 Task: Select the default option in label format in the editor management.
Action: Mouse moved to (19, 574)
Screenshot: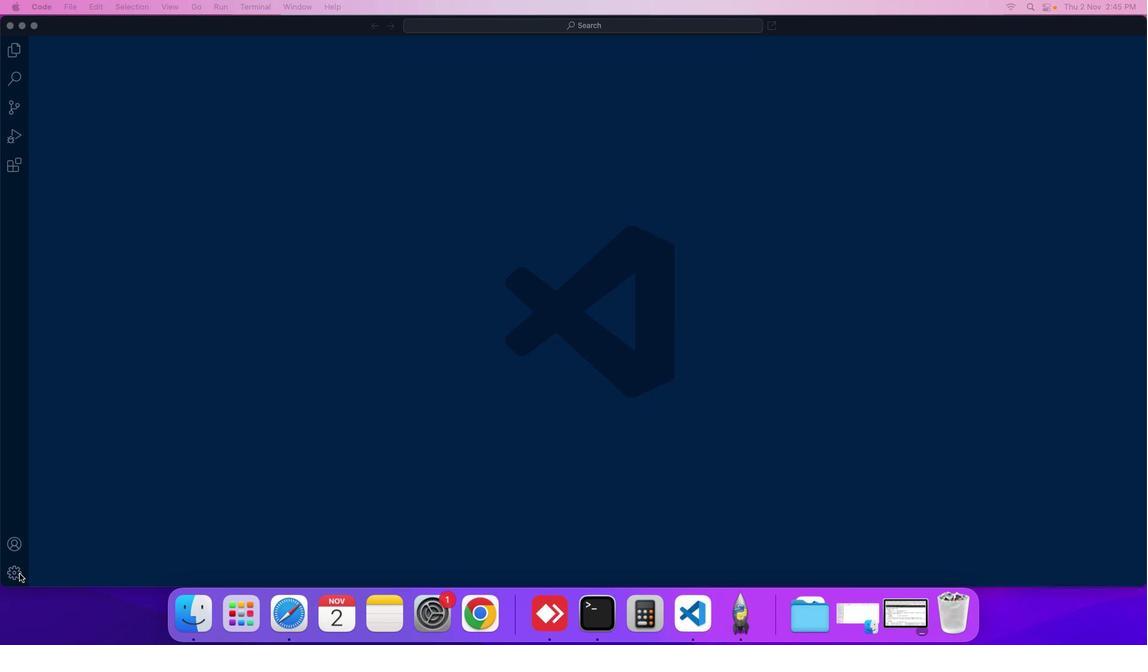 
Action: Mouse pressed left at (19, 574)
Screenshot: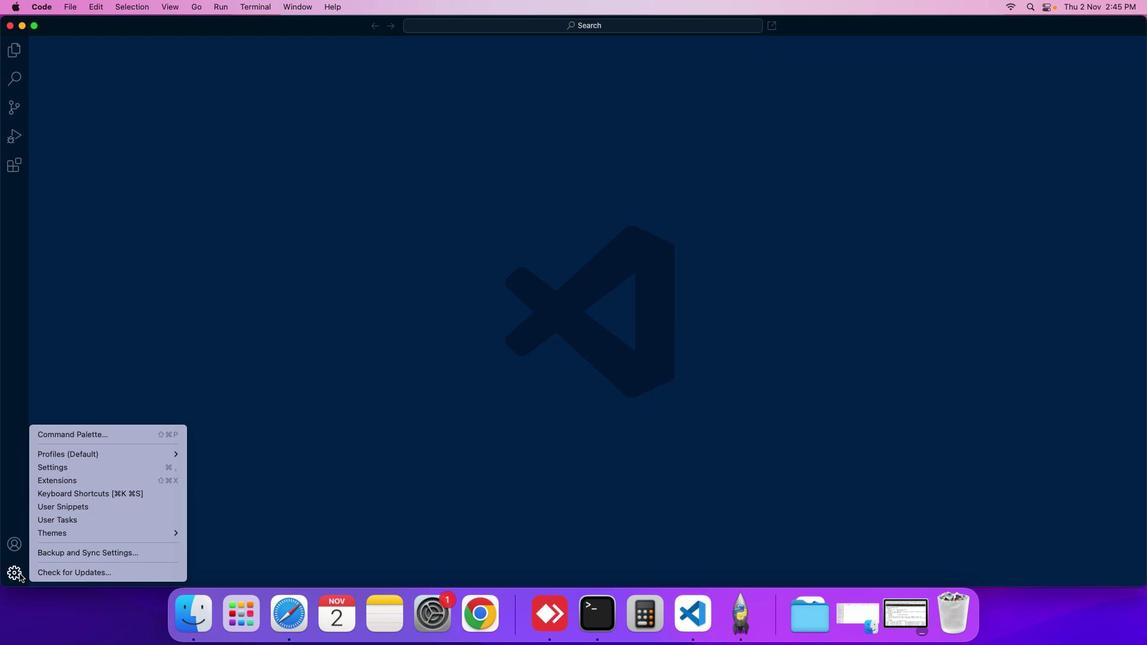 
Action: Mouse moved to (63, 472)
Screenshot: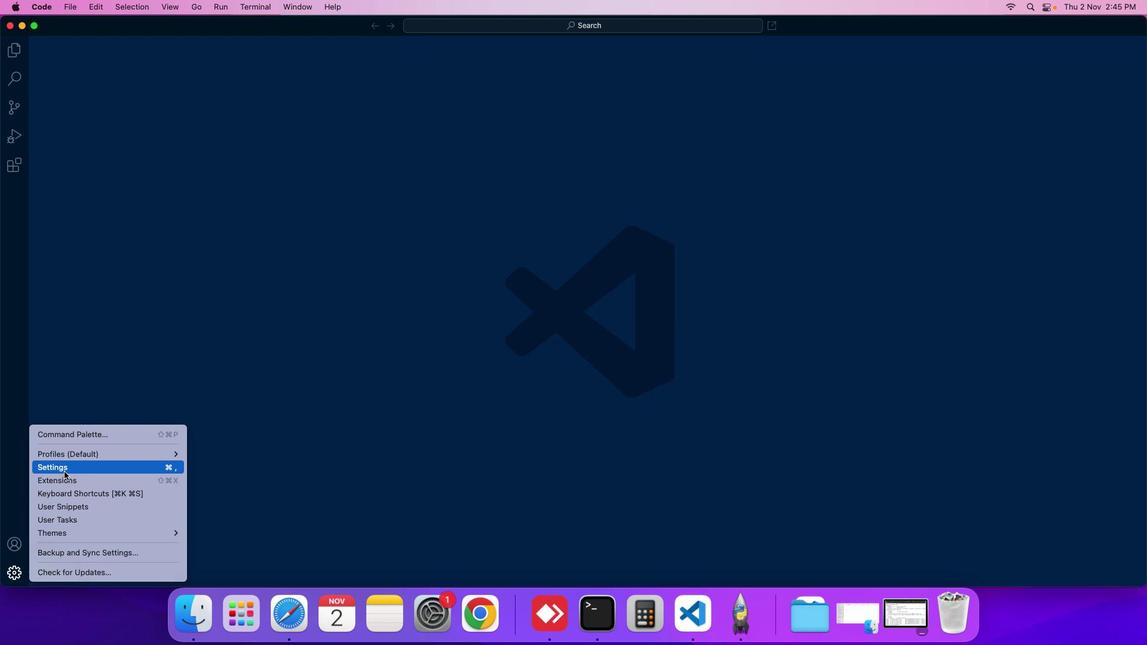 
Action: Mouse pressed left at (63, 472)
Screenshot: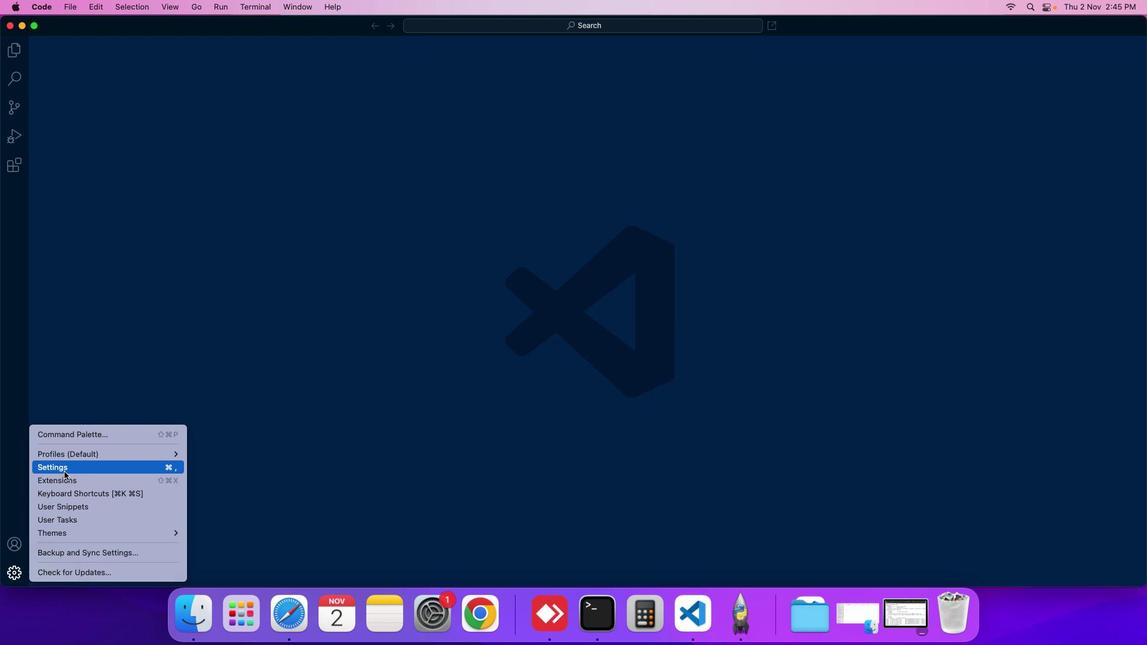 
Action: Mouse moved to (292, 150)
Screenshot: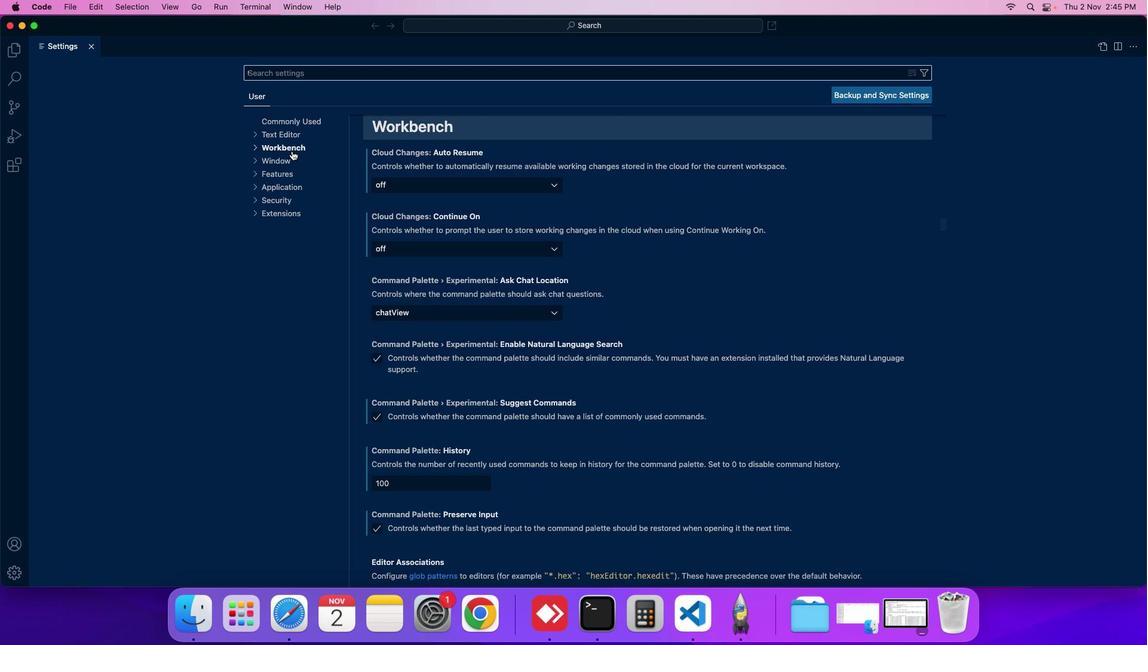 
Action: Mouse pressed left at (292, 150)
Screenshot: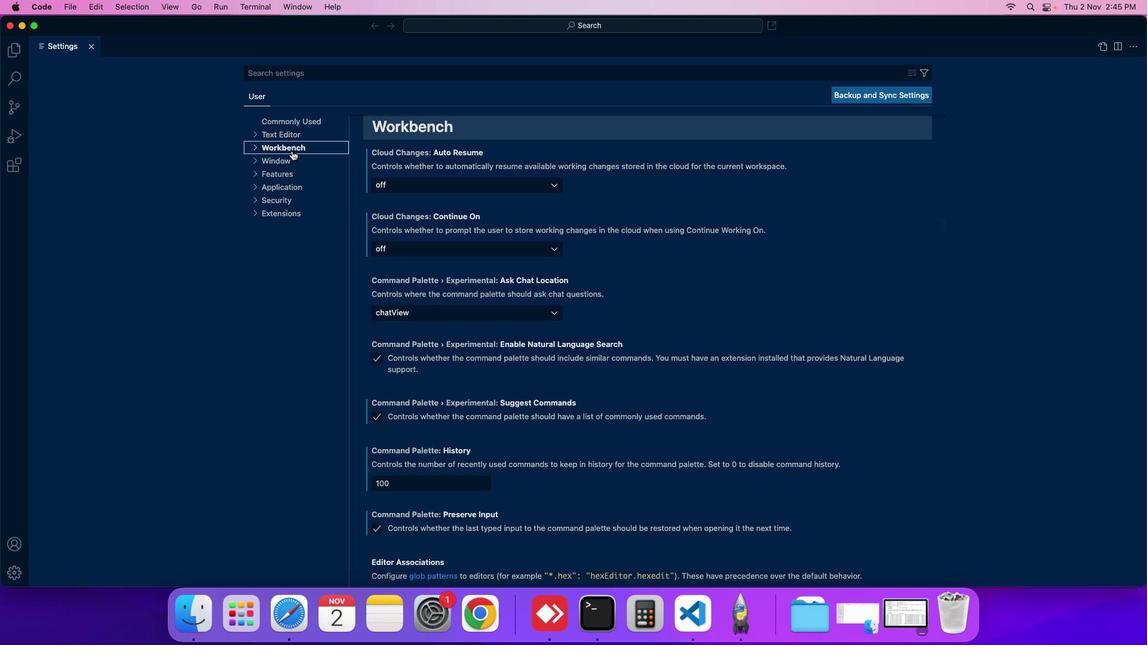 
Action: Mouse moved to (309, 188)
Screenshot: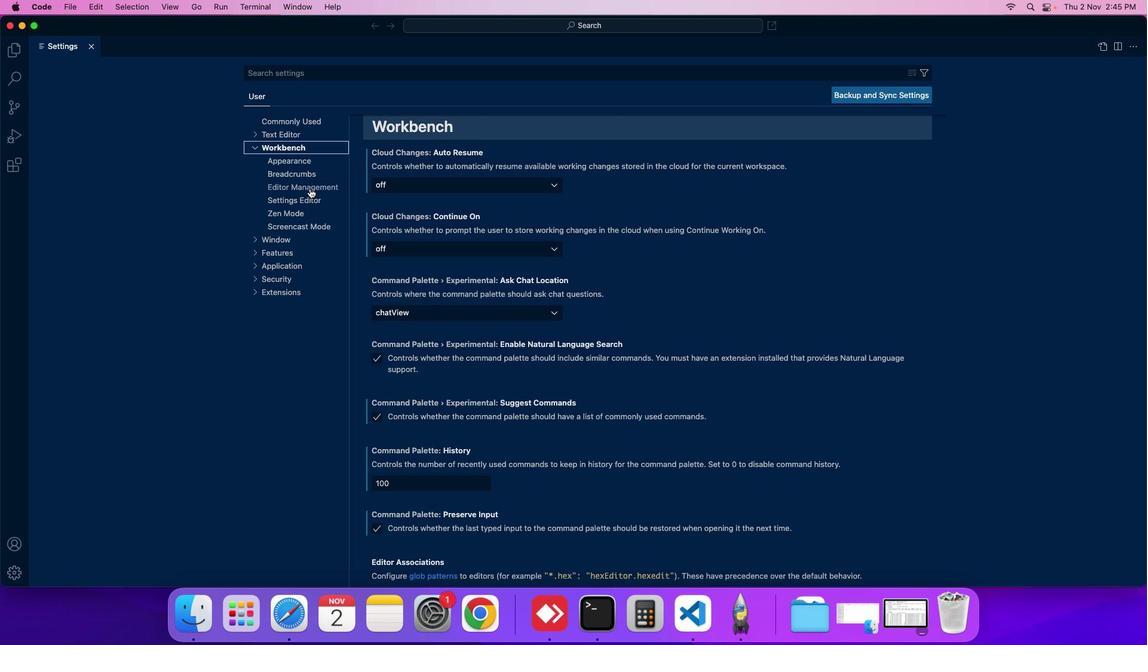 
Action: Mouse pressed left at (309, 188)
Screenshot: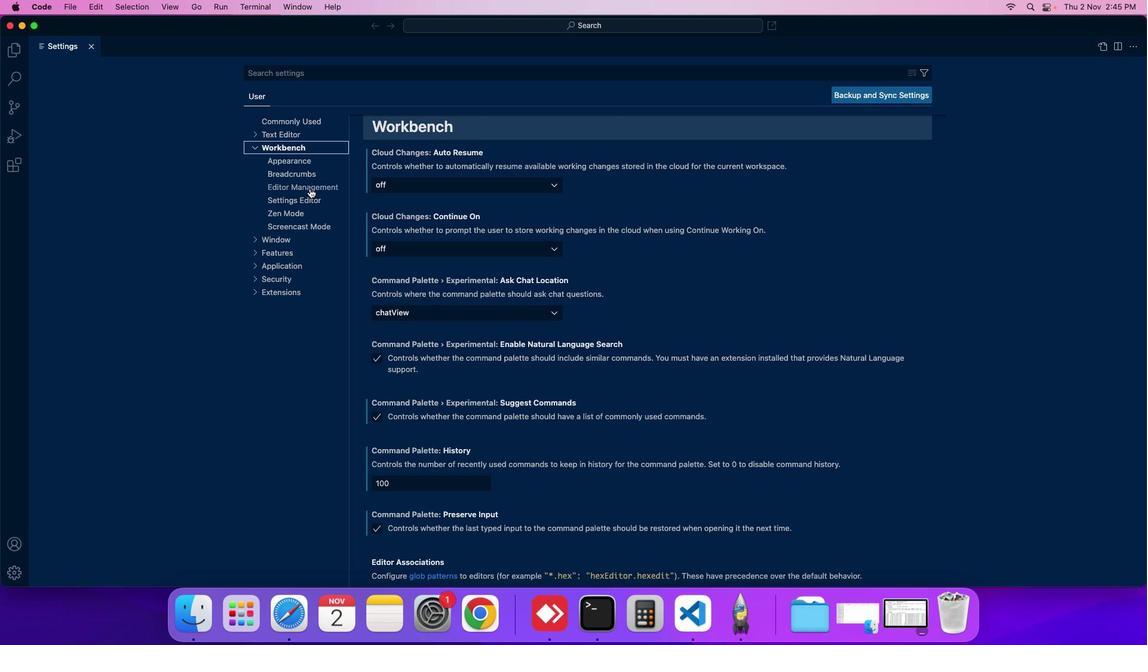 
Action: Mouse moved to (447, 382)
Screenshot: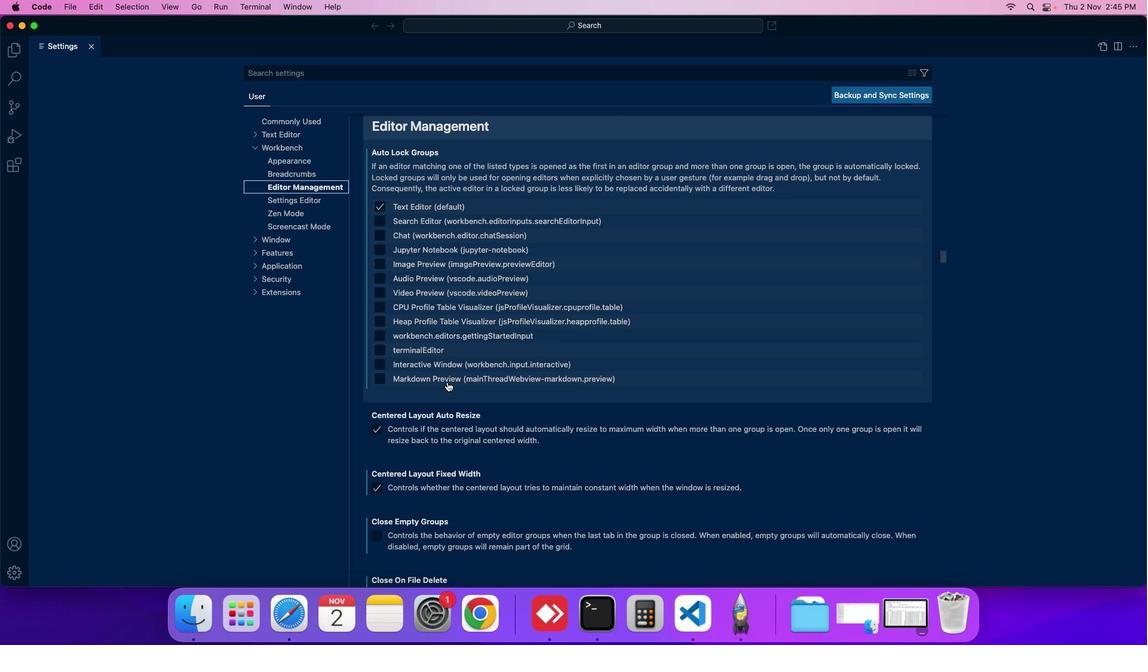 
Action: Mouse scrolled (447, 382) with delta (0, 0)
Screenshot: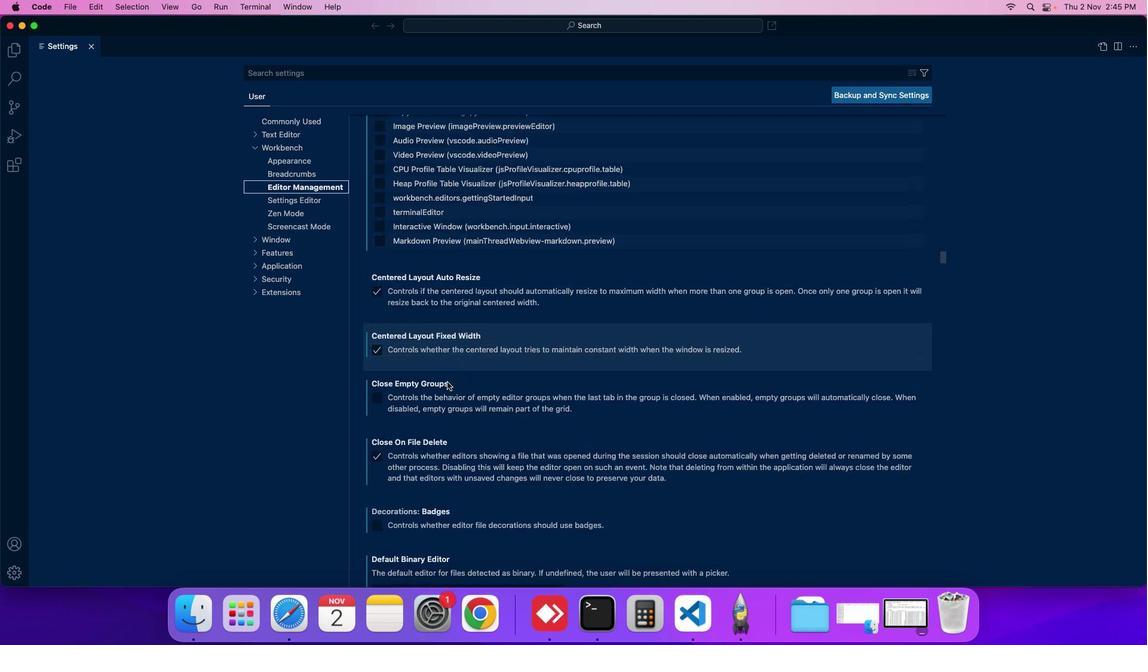 
Action: Mouse scrolled (447, 382) with delta (0, 0)
Screenshot: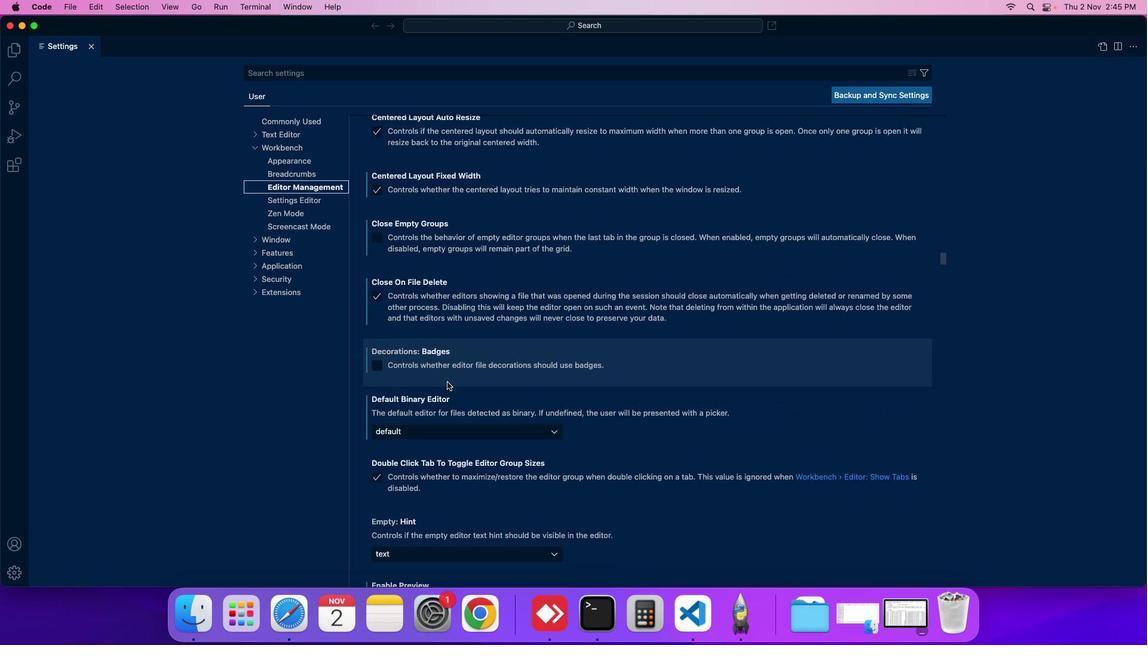 
Action: Mouse scrolled (447, 382) with delta (0, 0)
Screenshot: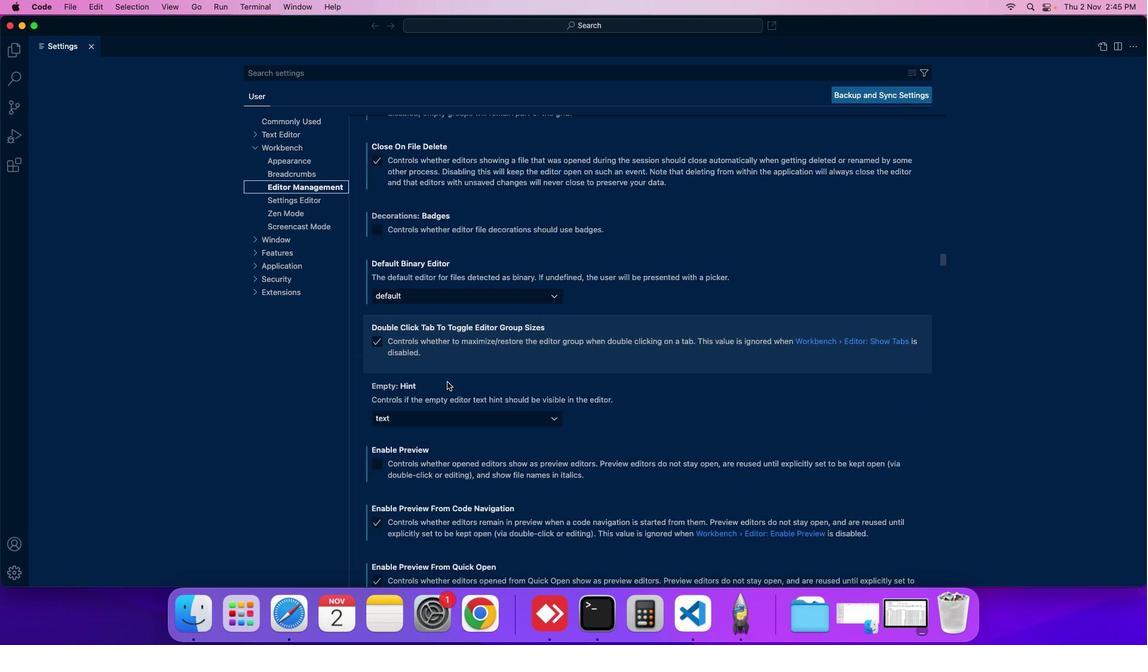 
Action: Mouse moved to (447, 382)
Screenshot: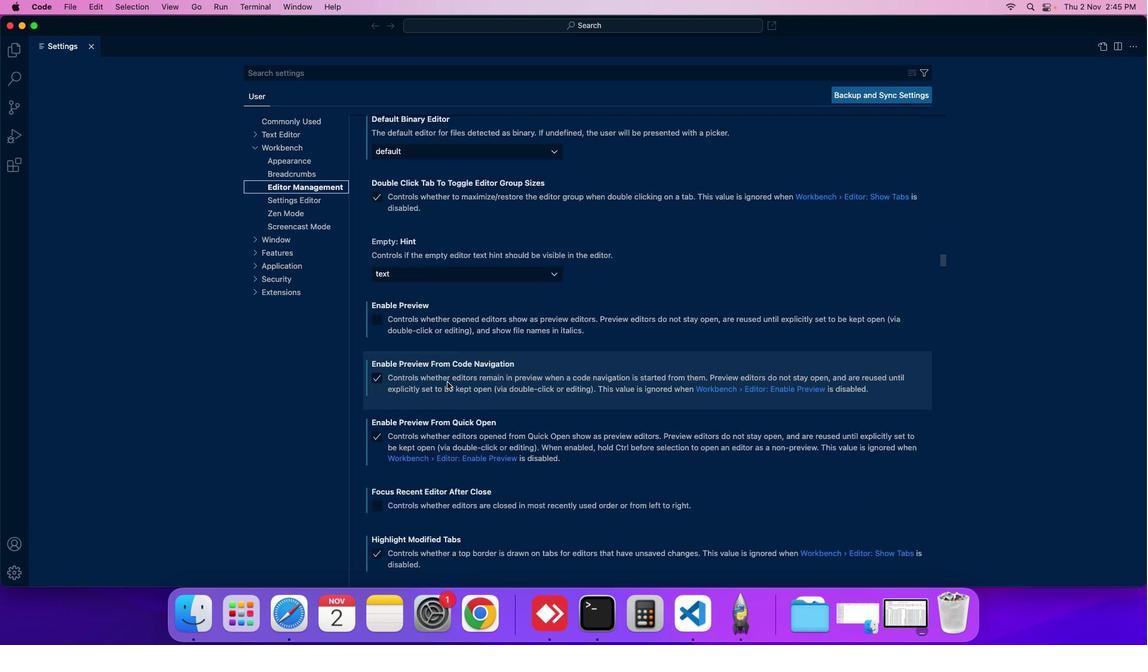 
Action: Mouse scrolled (447, 382) with delta (0, 0)
Screenshot: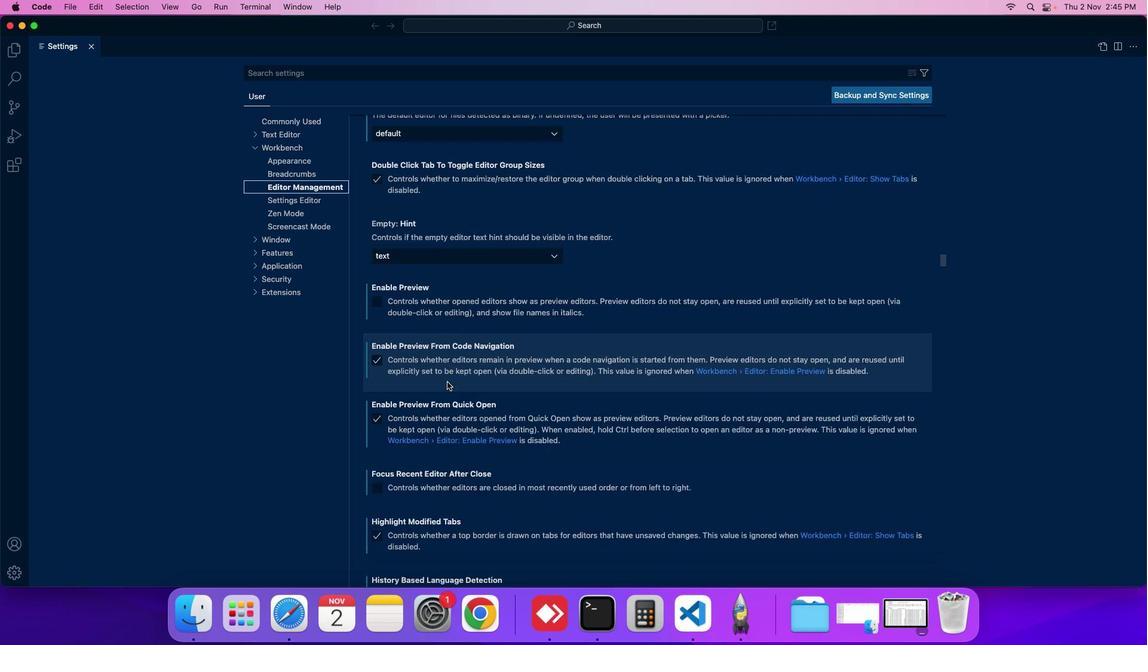 
Action: Mouse scrolled (447, 382) with delta (0, 0)
Screenshot: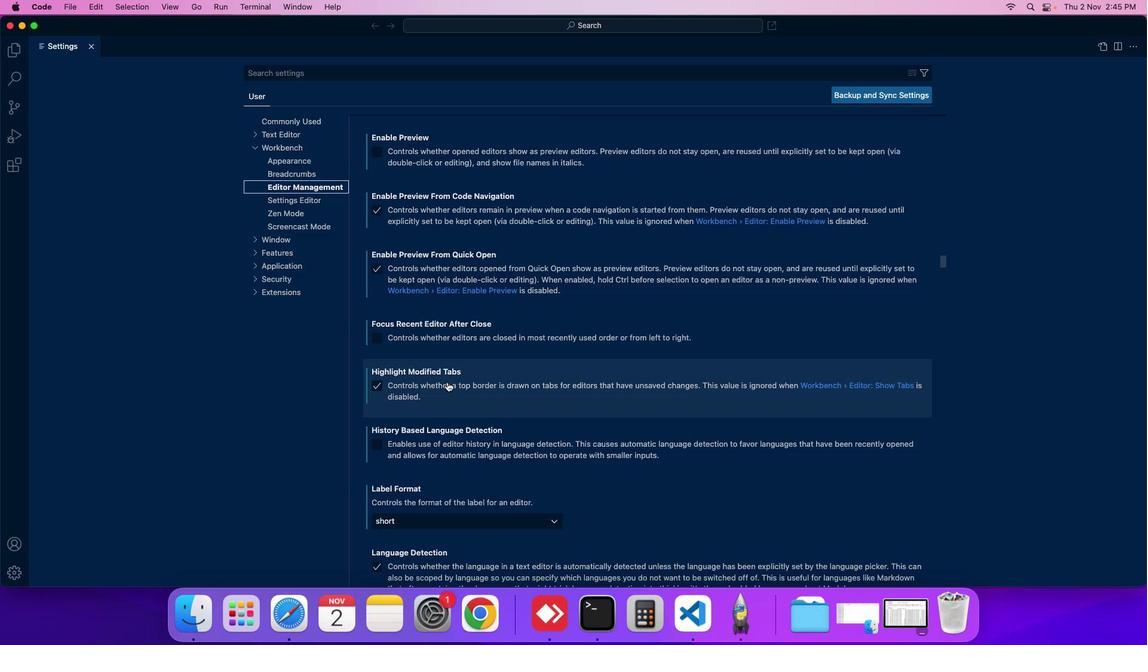 
Action: Mouse moved to (447, 382)
Screenshot: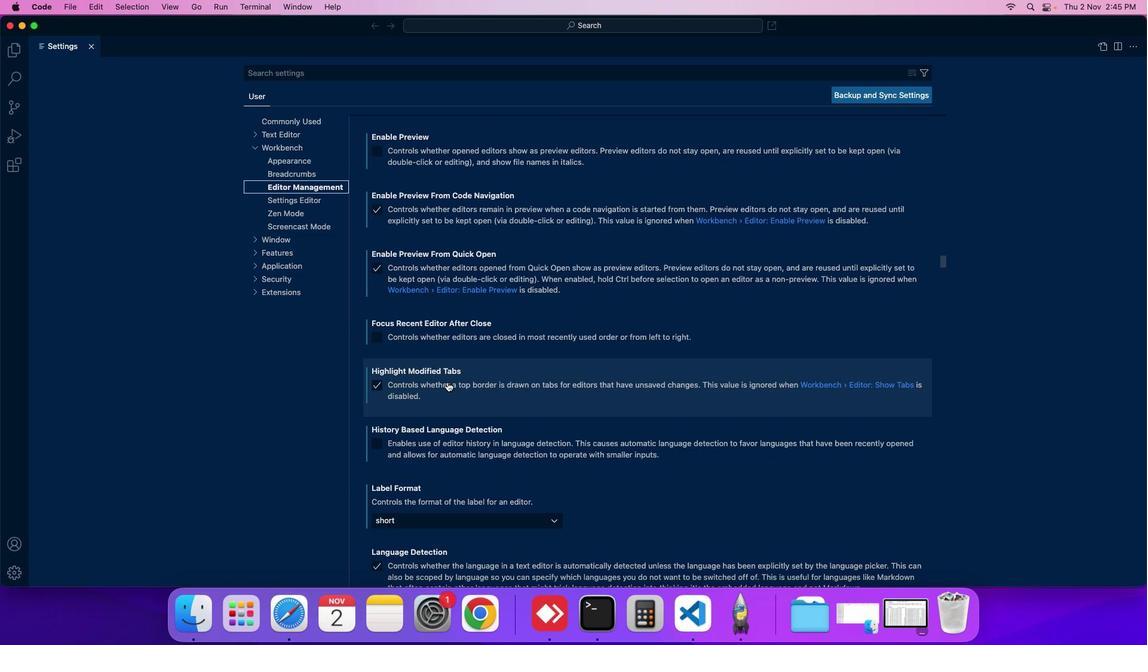 
Action: Mouse scrolled (447, 382) with delta (0, 0)
Screenshot: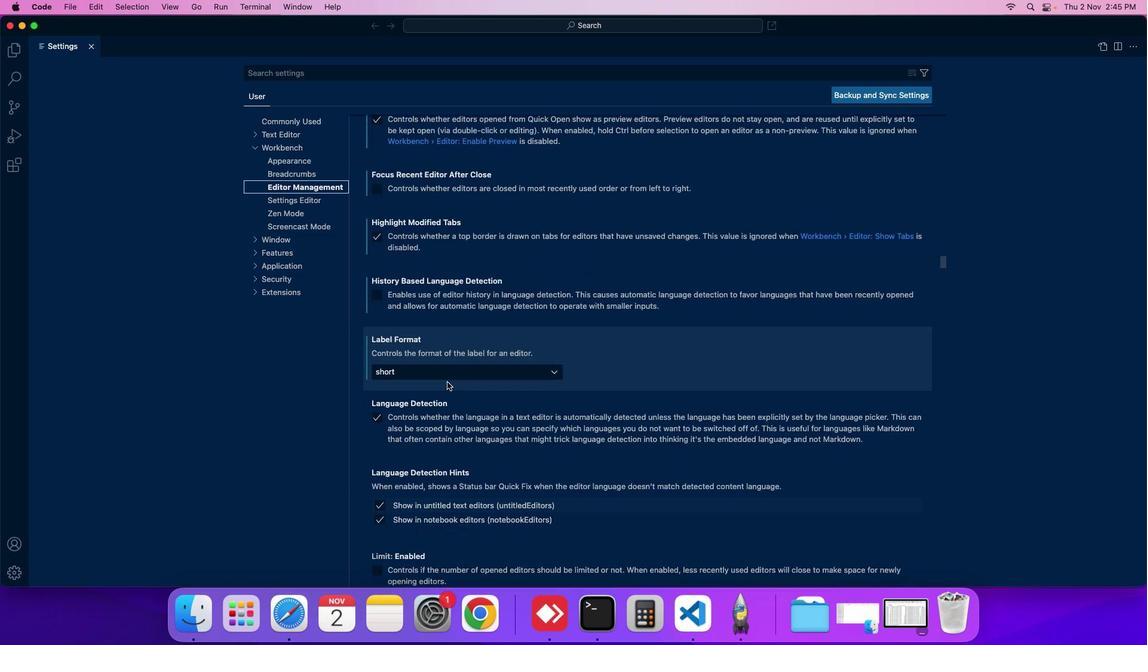 
Action: Mouse moved to (433, 377)
Screenshot: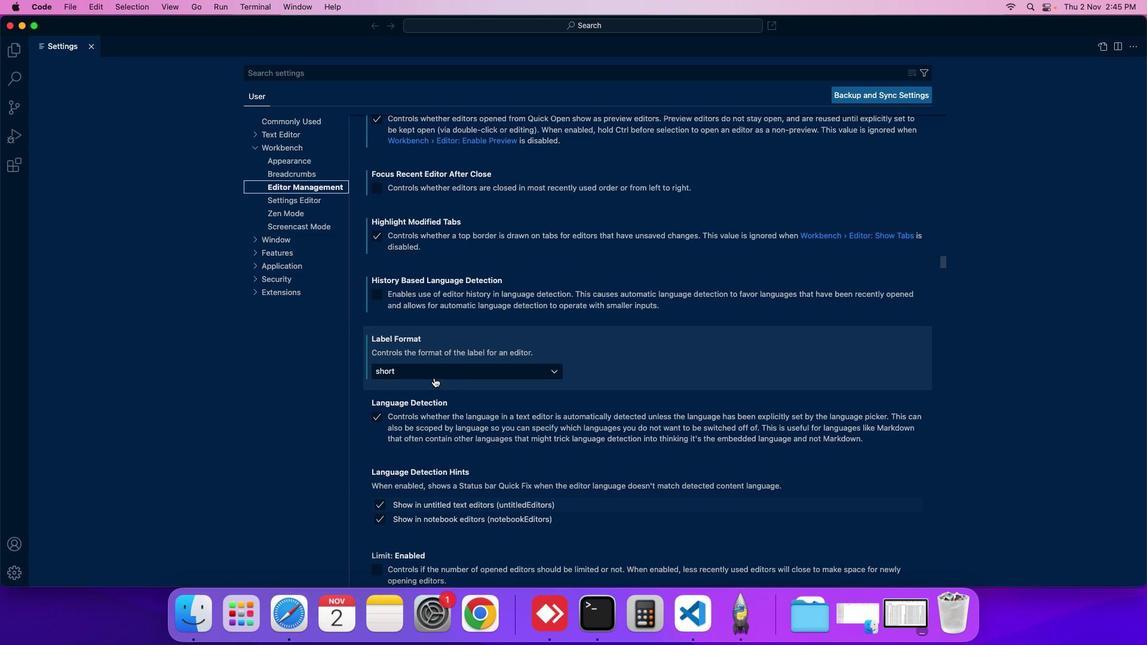 
Action: Mouse pressed left at (433, 377)
Screenshot: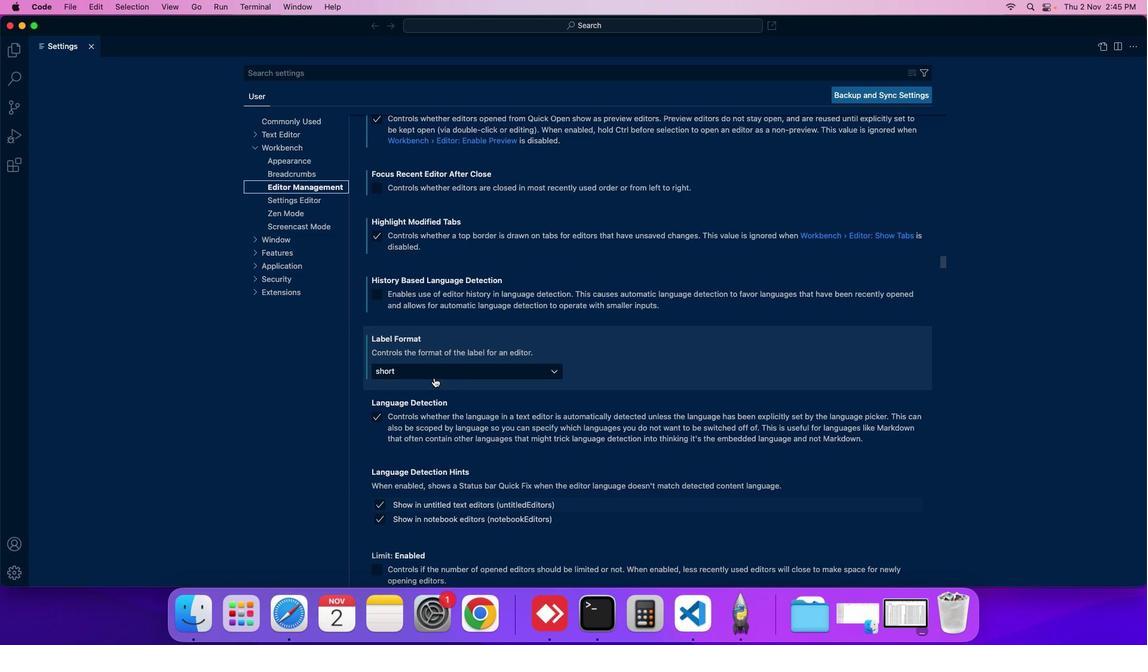
Action: Mouse moved to (409, 384)
Screenshot: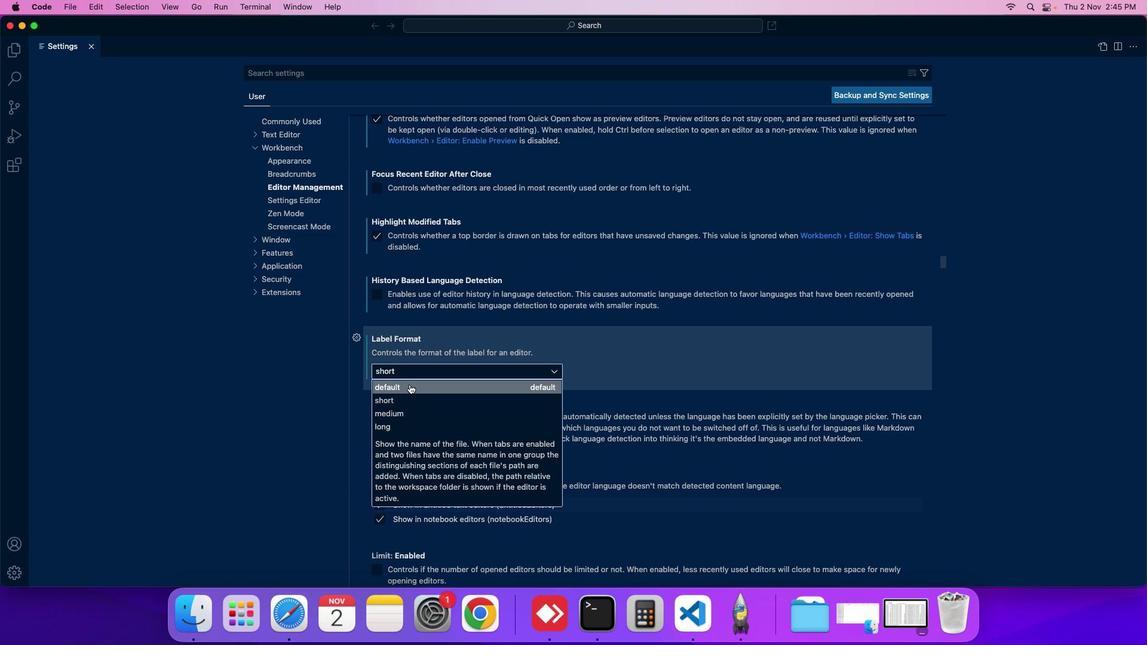 
Action: Mouse pressed left at (409, 384)
Screenshot: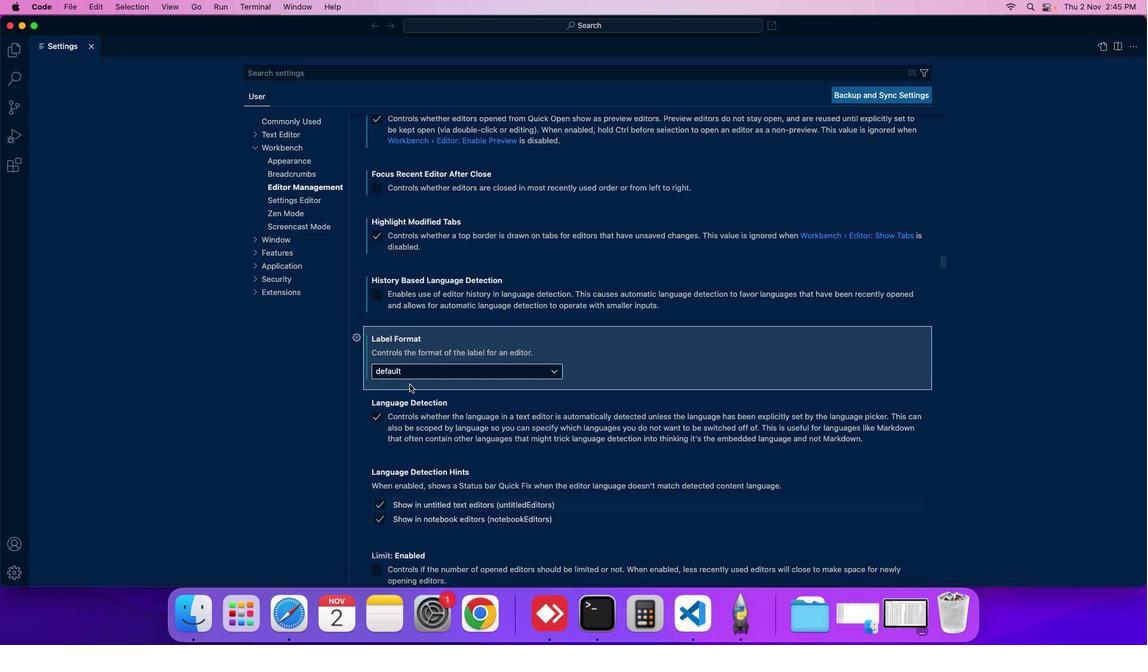 
Action: Mouse moved to (405, 378)
Screenshot: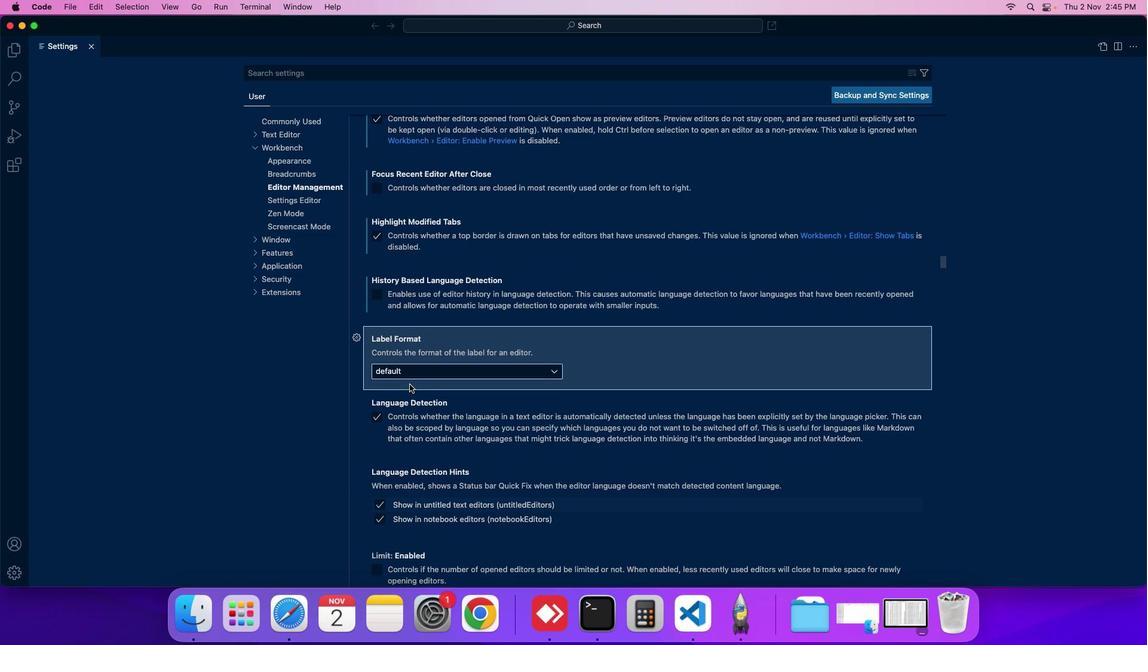 
